 Task: Add Chocolove Cherries & Almonds In Dark Chocolate Bar to the cart.
Action: Mouse moved to (27, 77)
Screenshot: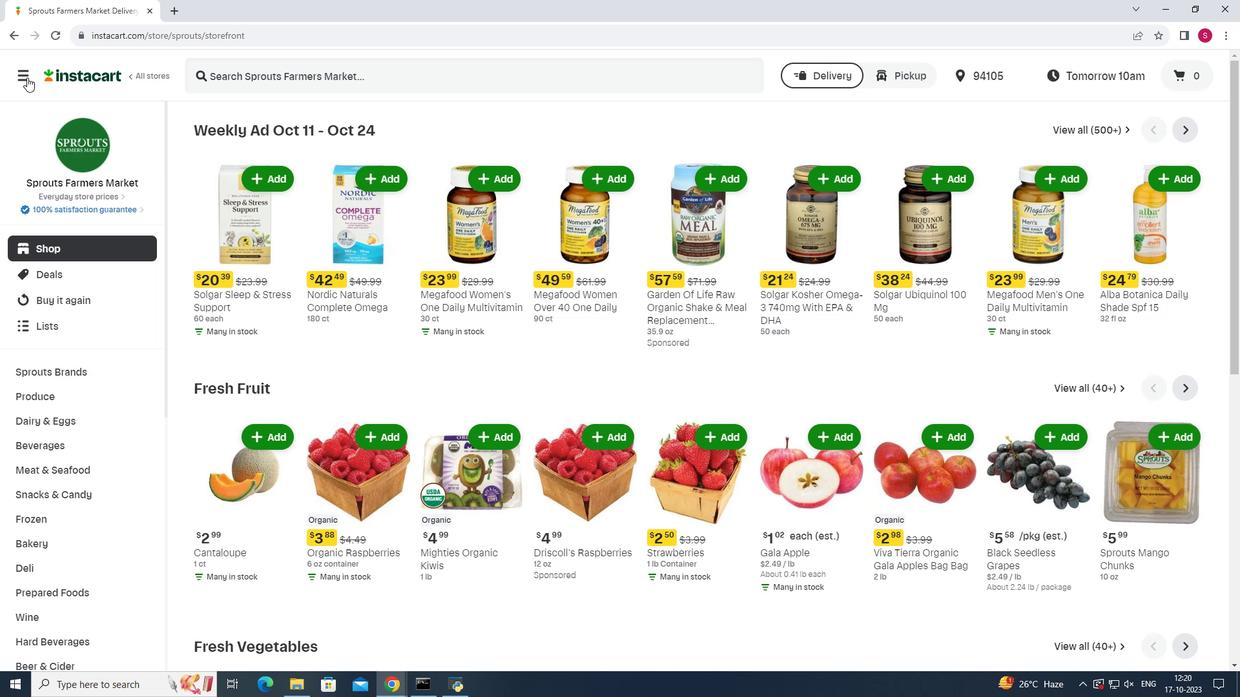 
Action: Mouse pressed left at (27, 77)
Screenshot: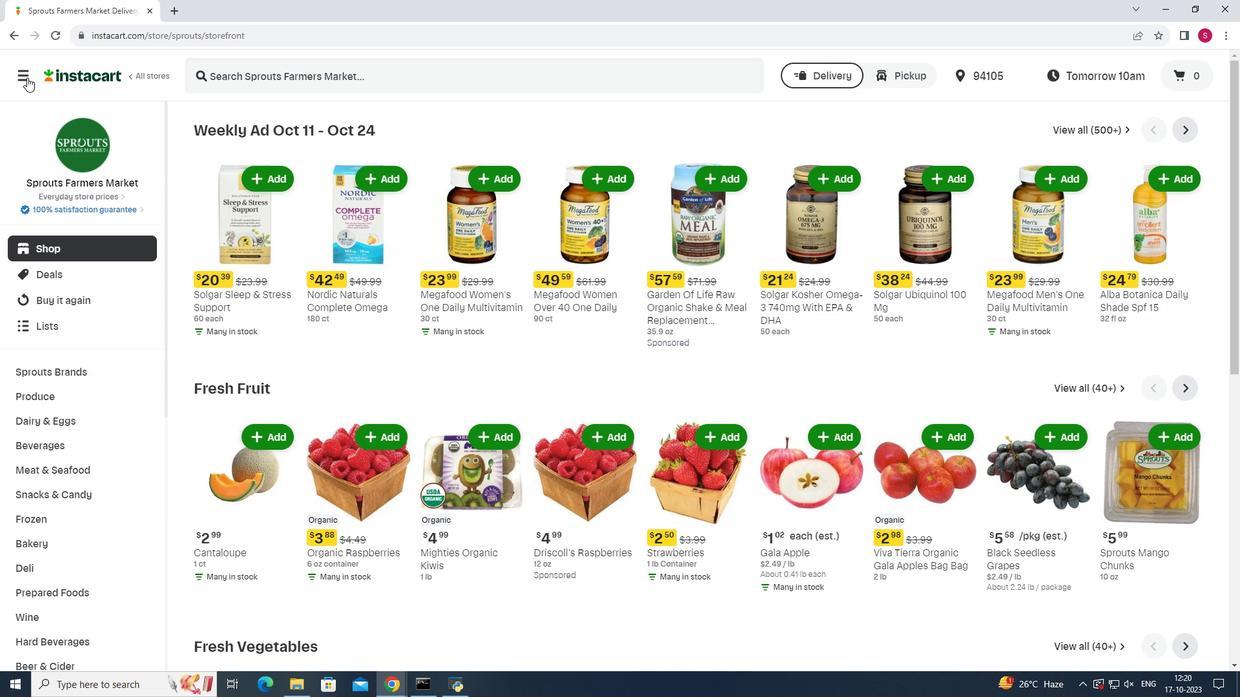 
Action: Mouse moved to (85, 343)
Screenshot: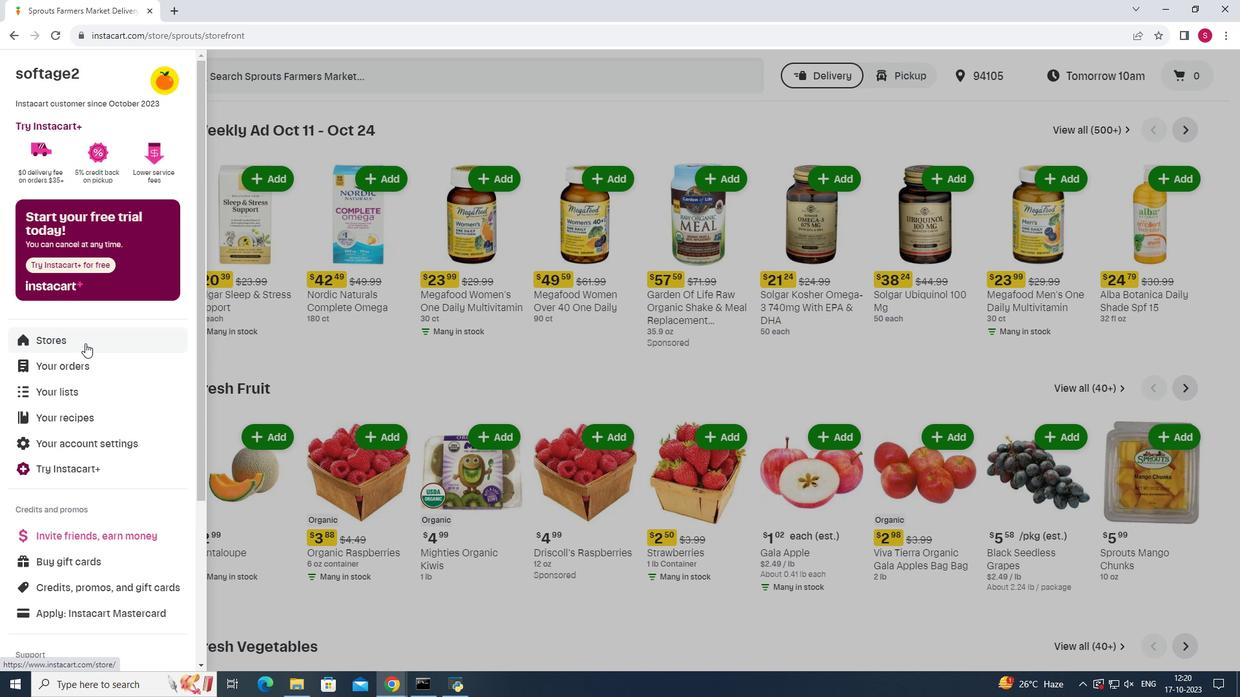 
Action: Mouse pressed left at (85, 343)
Screenshot: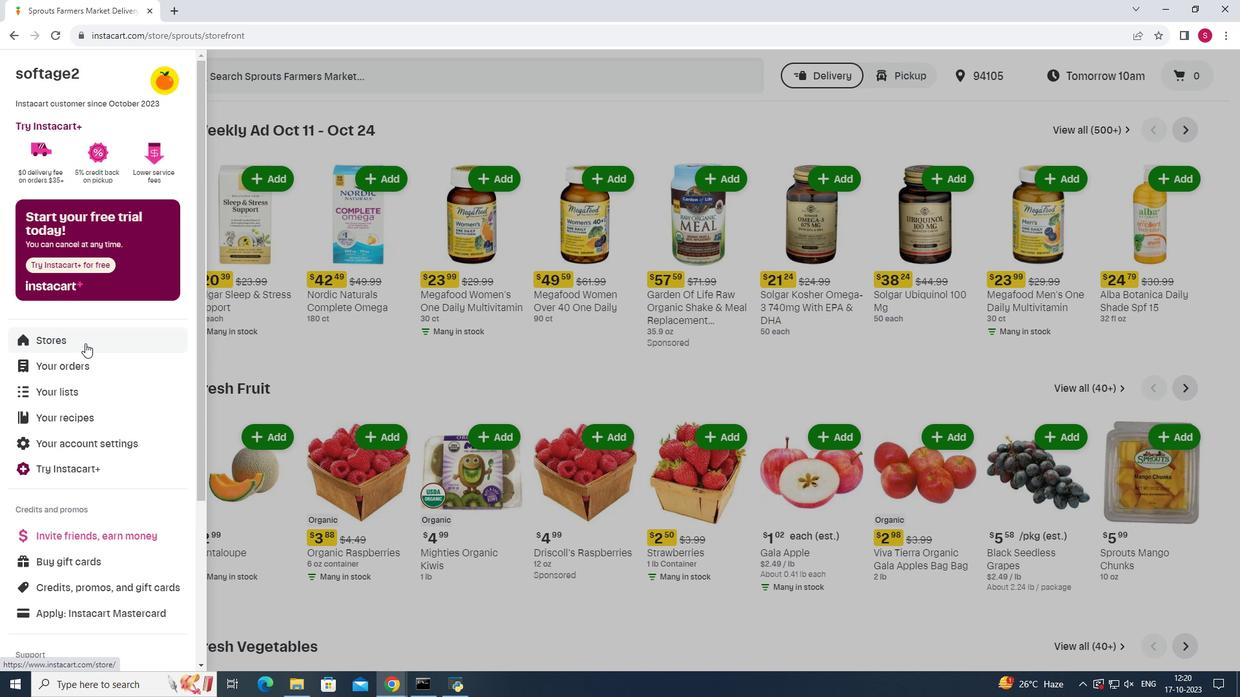 
Action: Mouse moved to (302, 107)
Screenshot: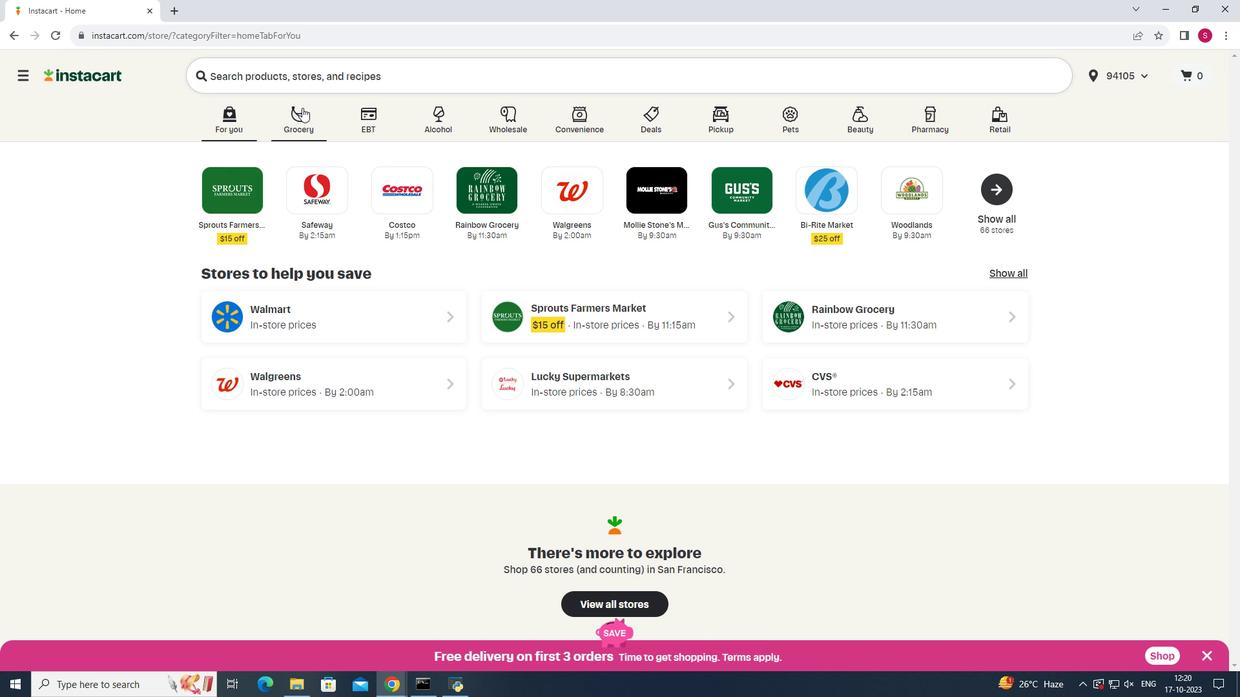 
Action: Mouse pressed left at (302, 107)
Screenshot: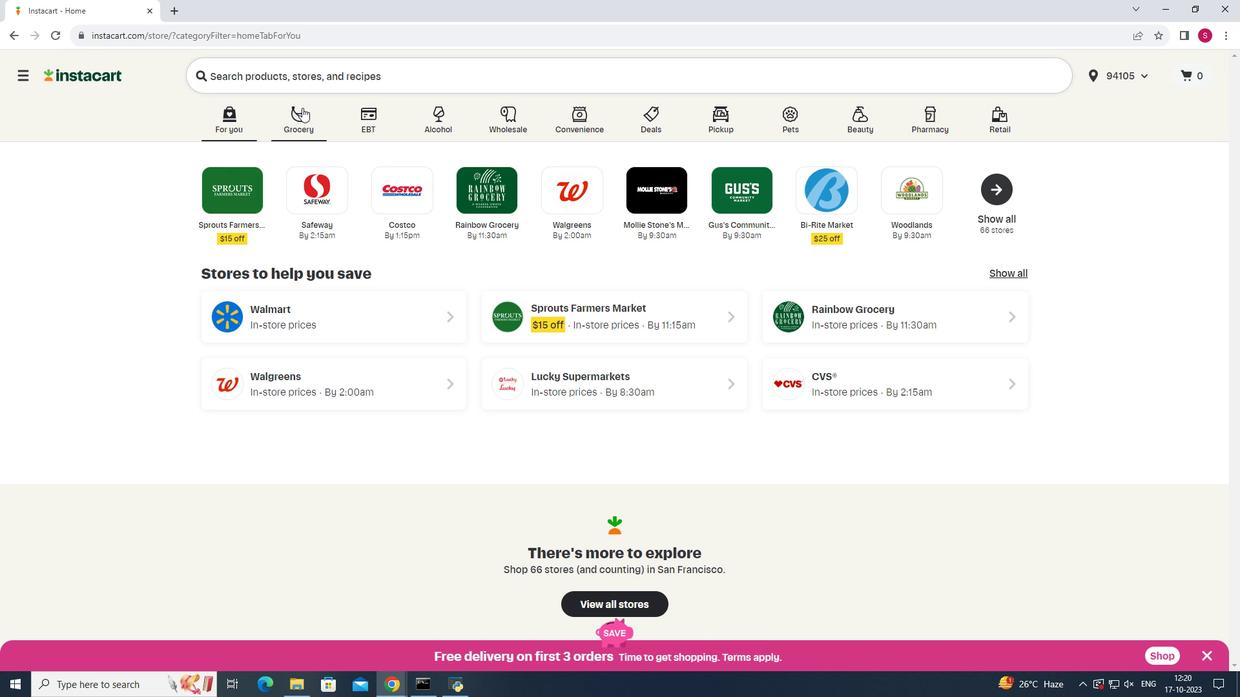 
Action: Mouse moved to (868, 175)
Screenshot: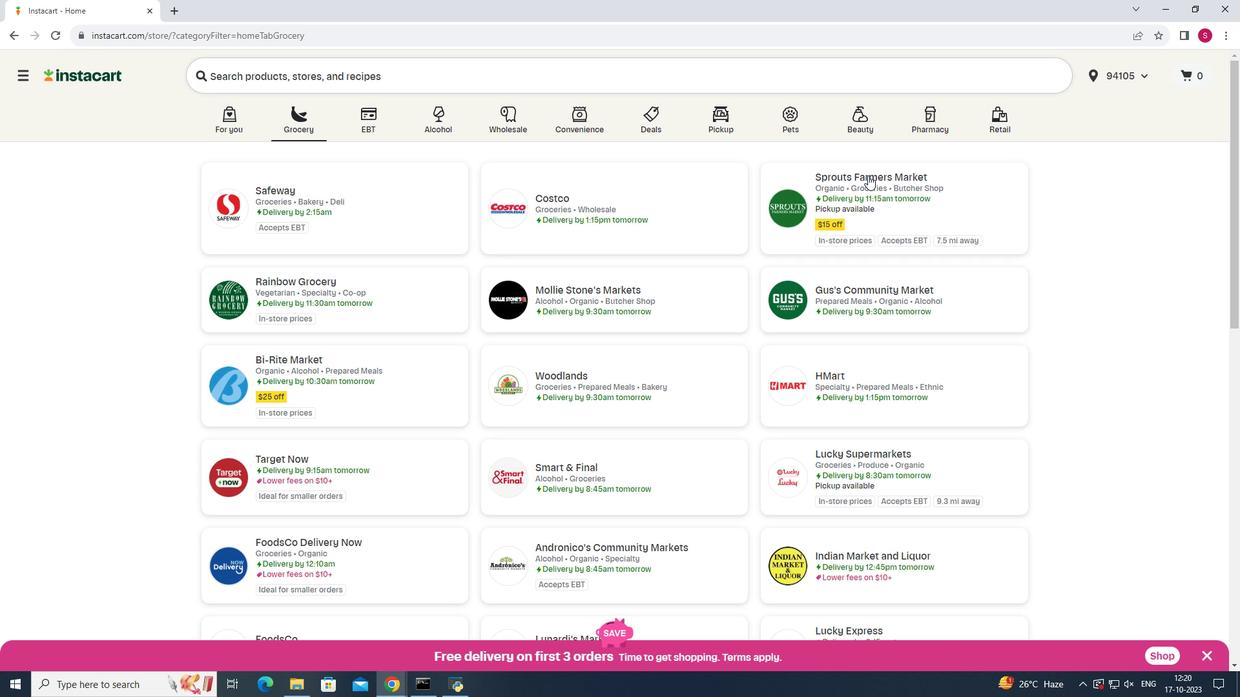
Action: Mouse pressed left at (868, 175)
Screenshot: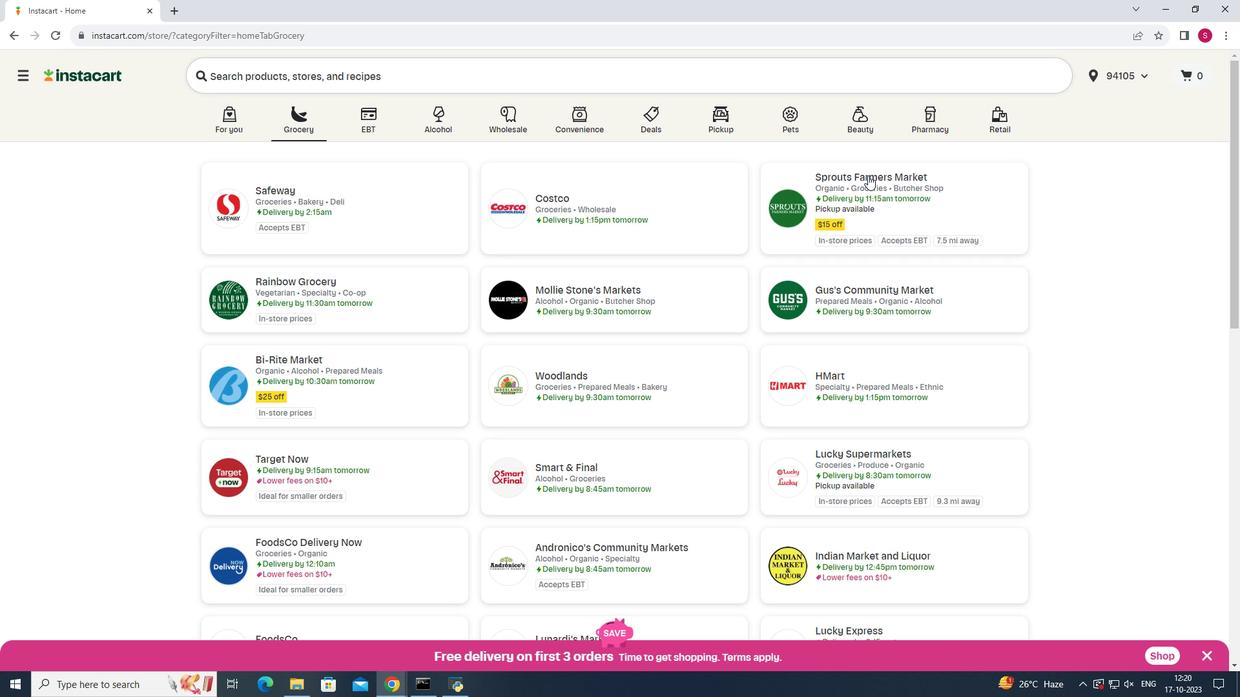 
Action: Mouse moved to (42, 495)
Screenshot: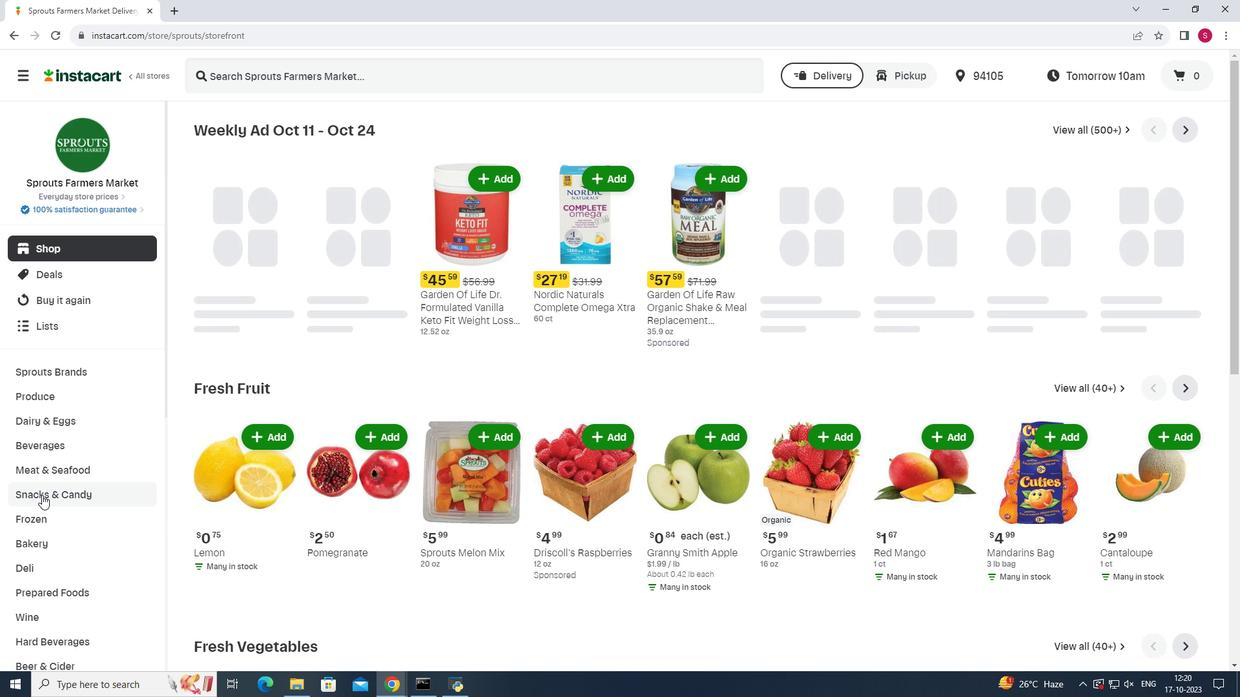 
Action: Mouse pressed left at (42, 495)
Screenshot: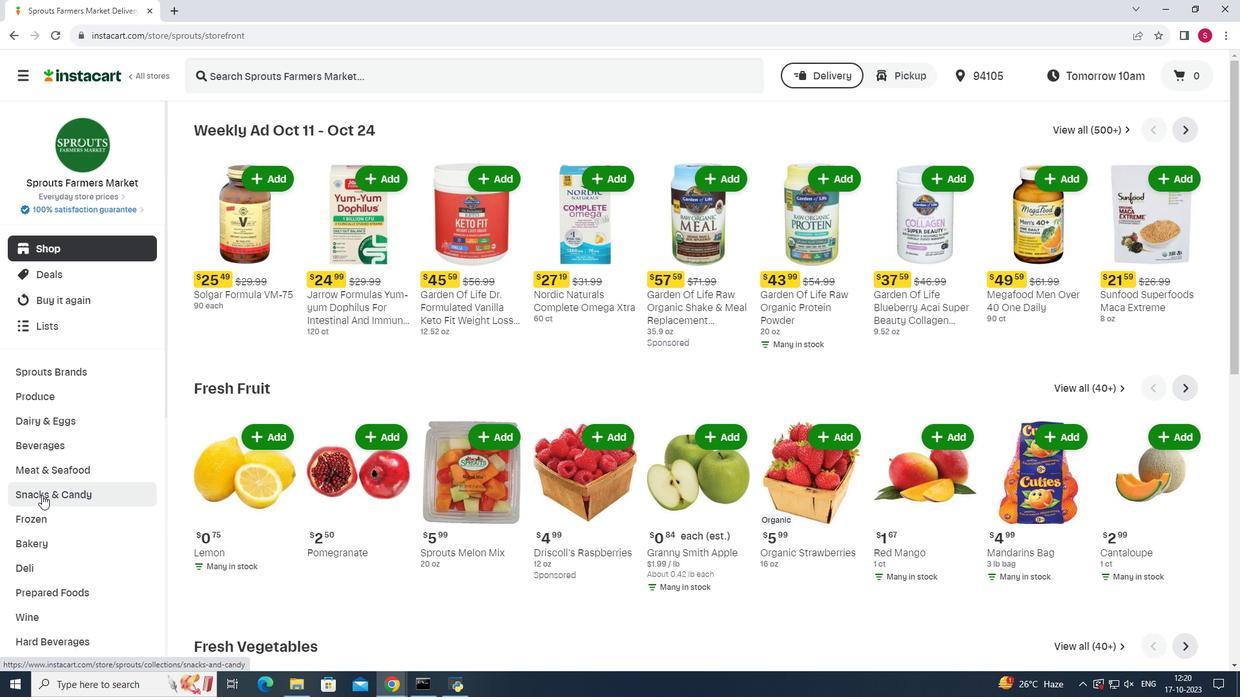 
Action: Mouse moved to (378, 157)
Screenshot: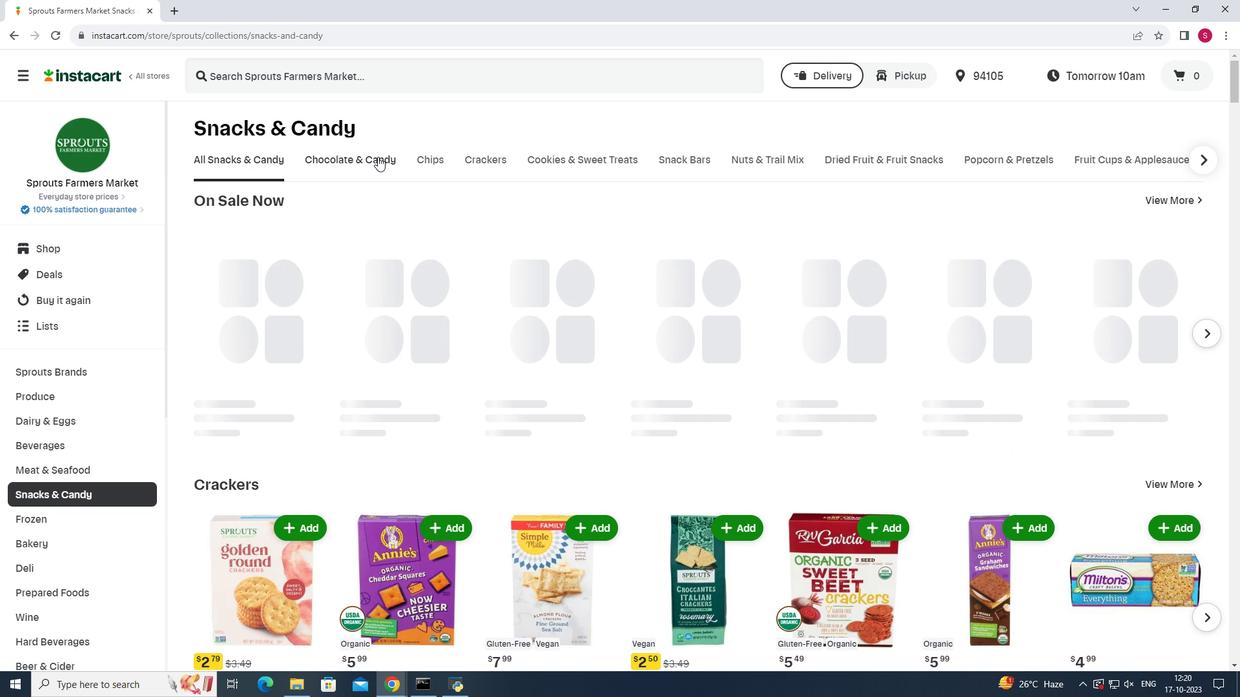 
Action: Mouse pressed left at (378, 157)
Screenshot: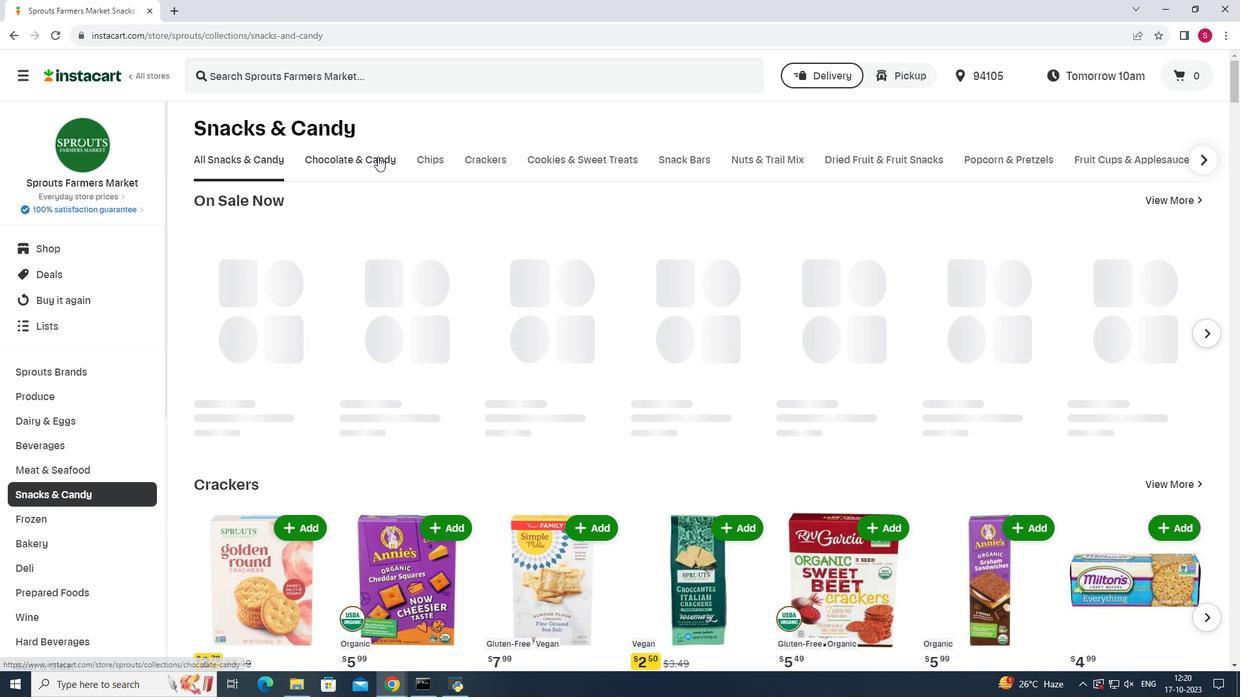 
Action: Mouse moved to (336, 215)
Screenshot: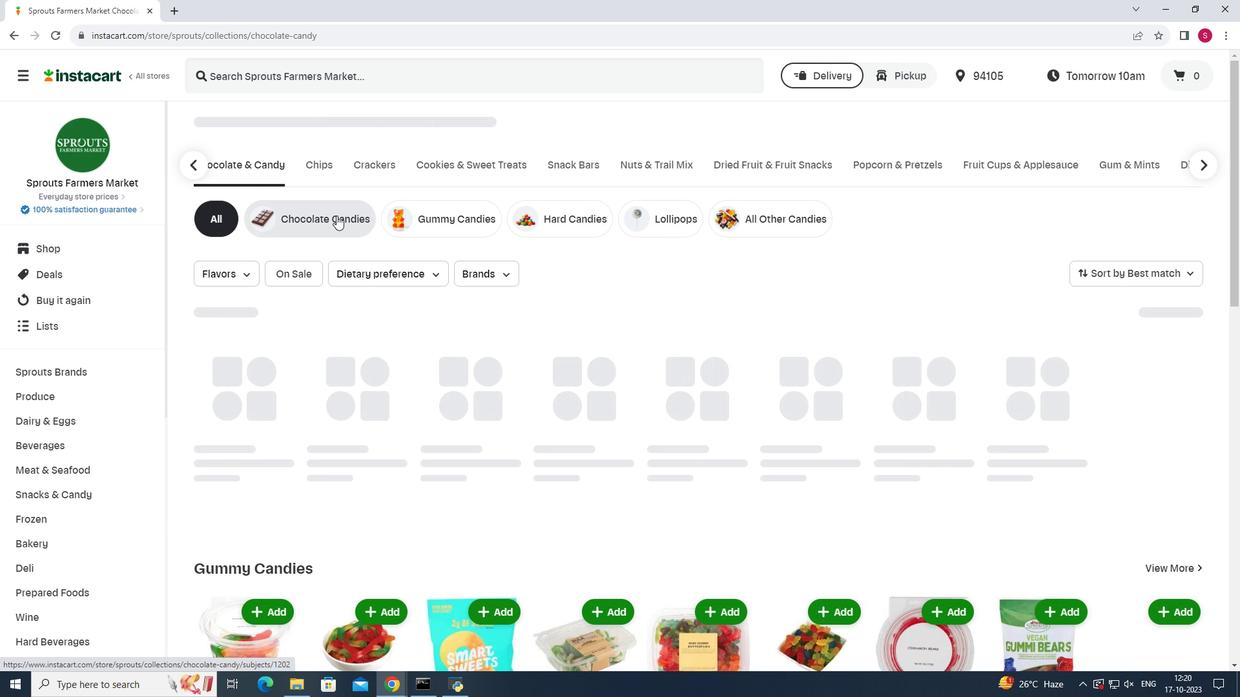 
Action: Mouse pressed left at (336, 215)
Screenshot: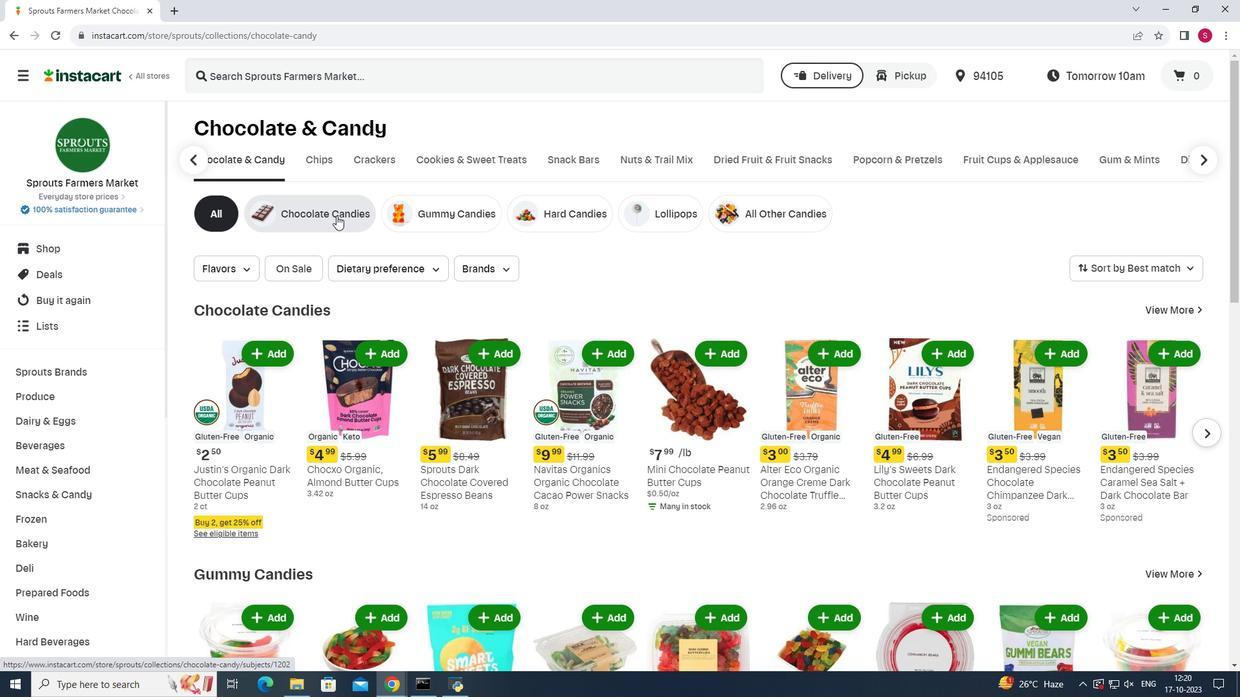 
Action: Mouse moved to (537, 76)
Screenshot: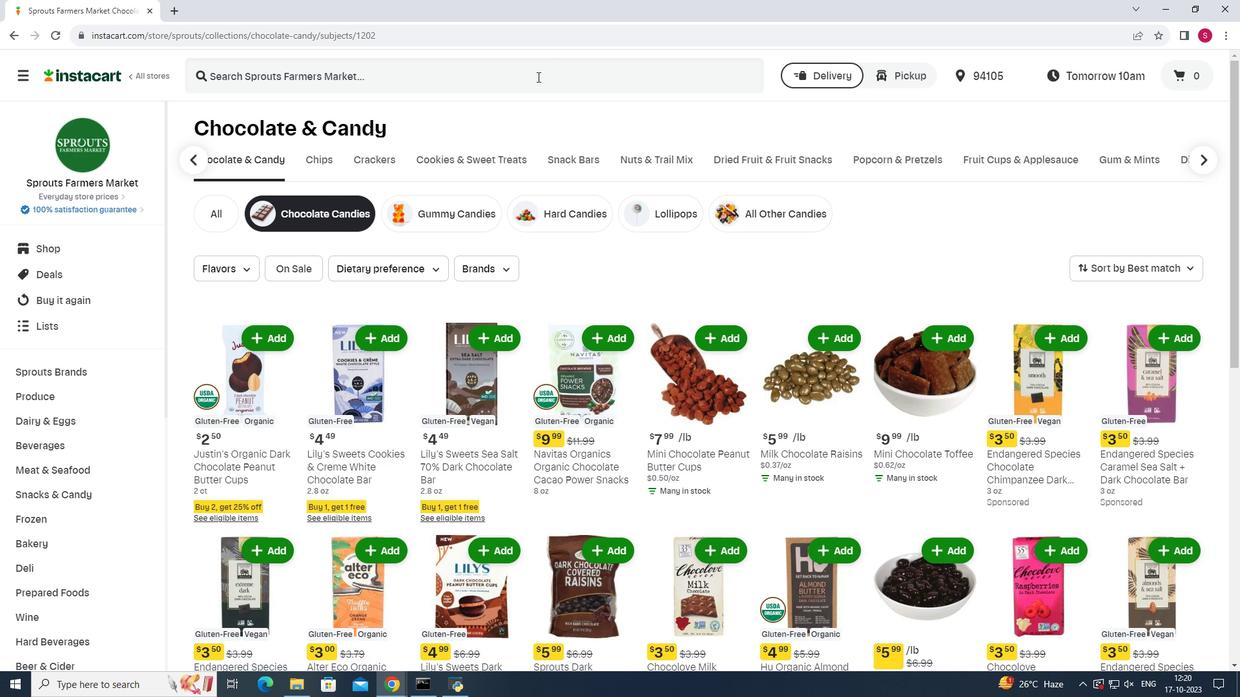 
Action: Mouse pressed left at (537, 76)
Screenshot: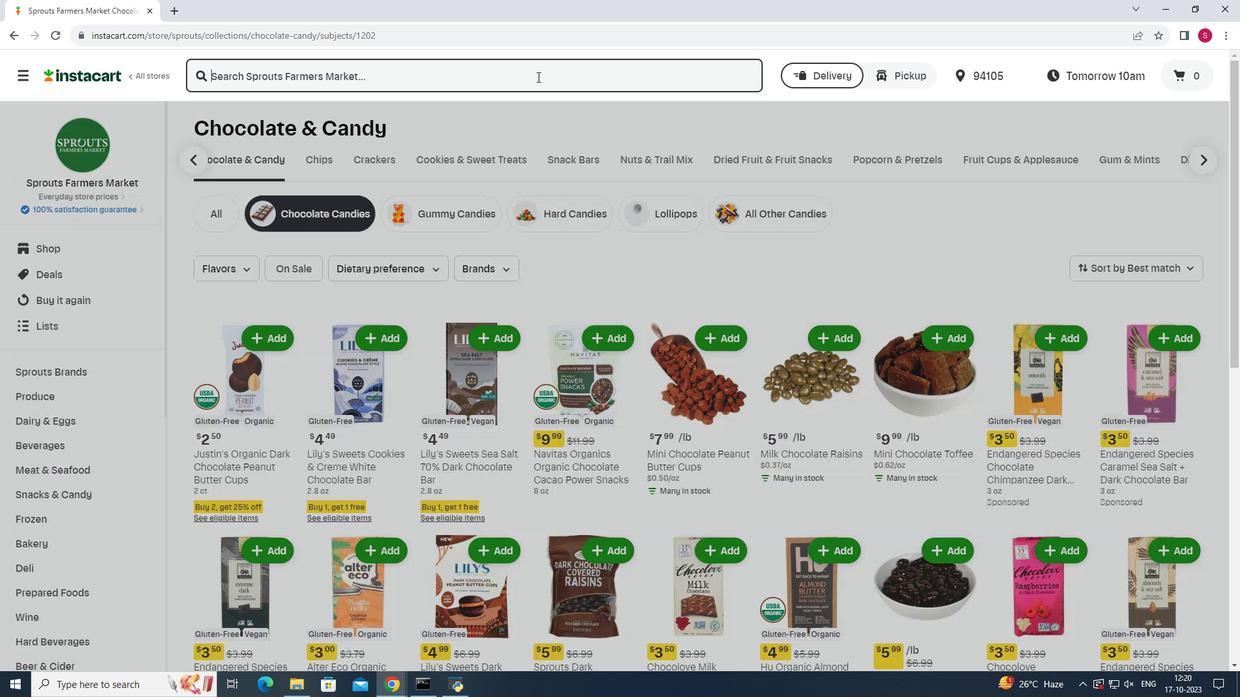 
Action: Key pressed <Key.shift>Chocolove<Key.space><Key.shift>Cherries<Key.space><Key.shift><Key.shift><Key.shift><Key.shift><Key.shift><Key.shift>&<Key.shift><Key.space><Key.shift>Almonds<Key.space><Key.shift>In<Key.space><Key.shift><Key.shift>DD<Key.backspace>ark<Key.space><Key.shift>Chocolate<Key.space><Key.shift>Bar<Key.enter>
Screenshot: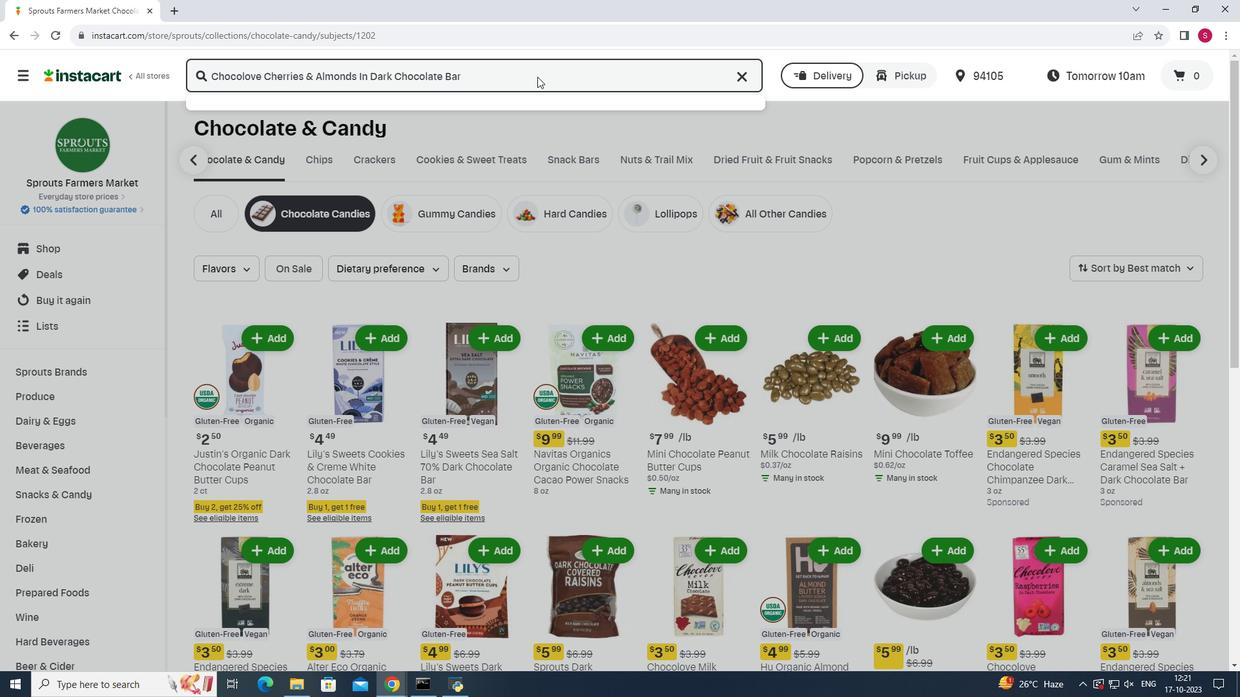 
Action: Mouse moved to (758, 210)
Screenshot: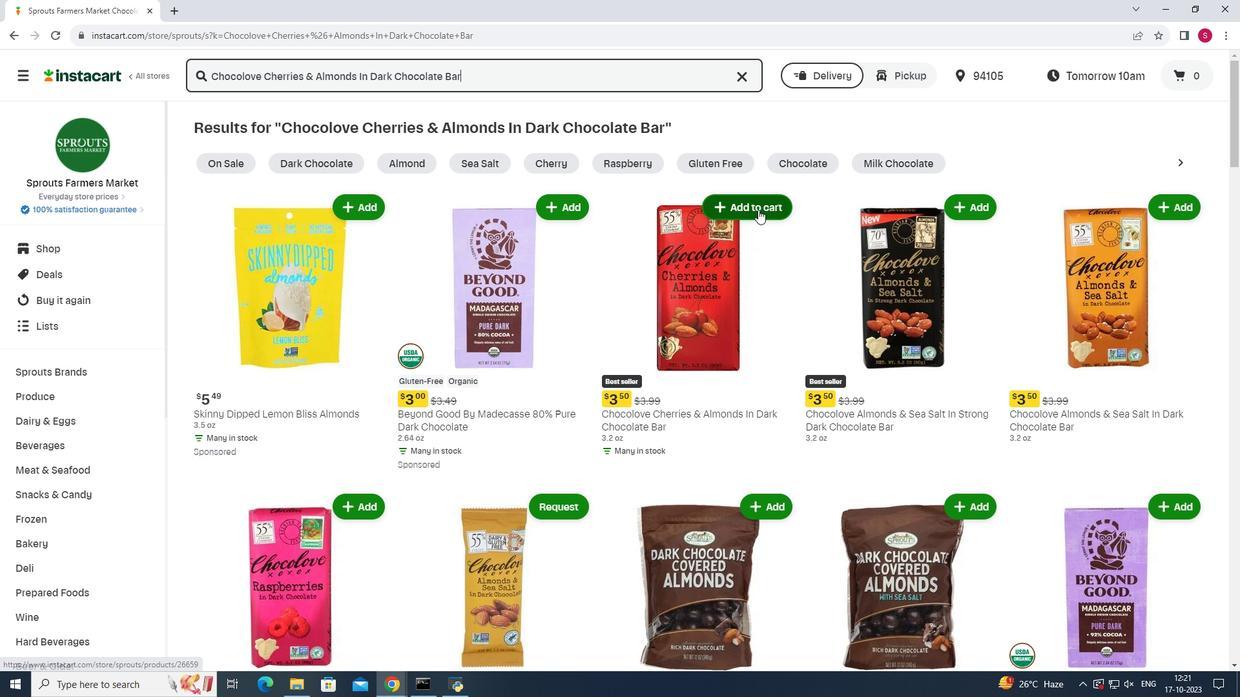 
Action: Mouse pressed left at (758, 210)
Screenshot: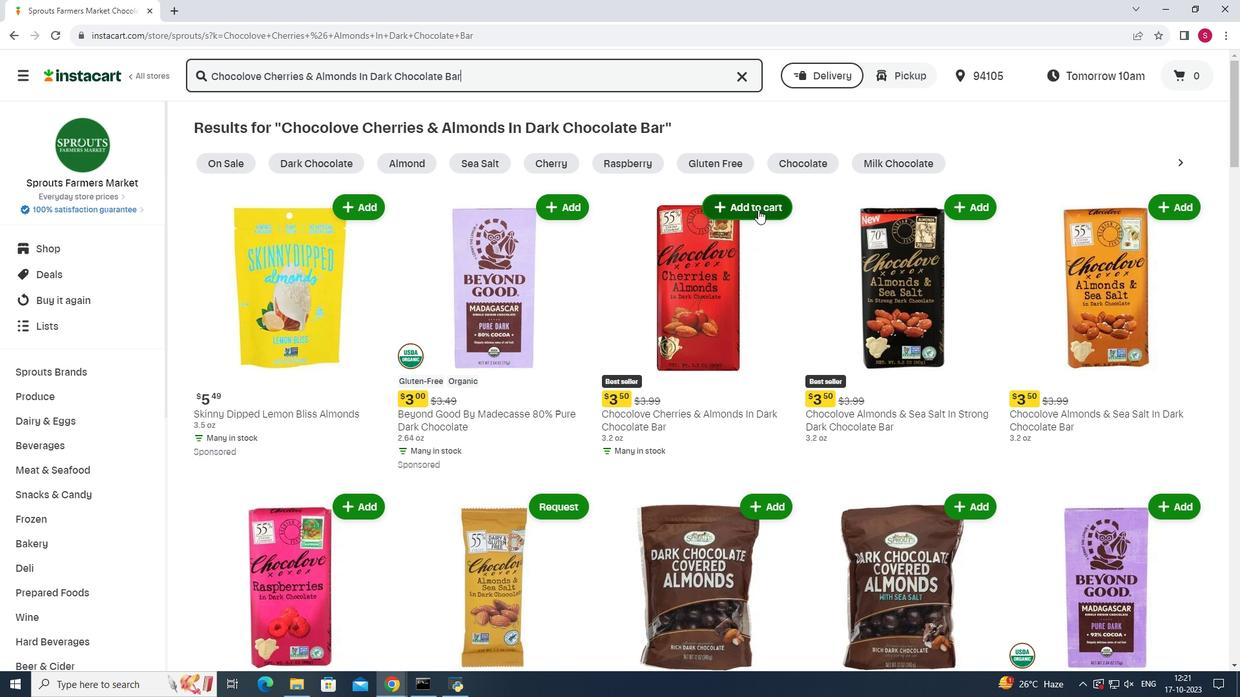 
Action: Mouse moved to (833, 255)
Screenshot: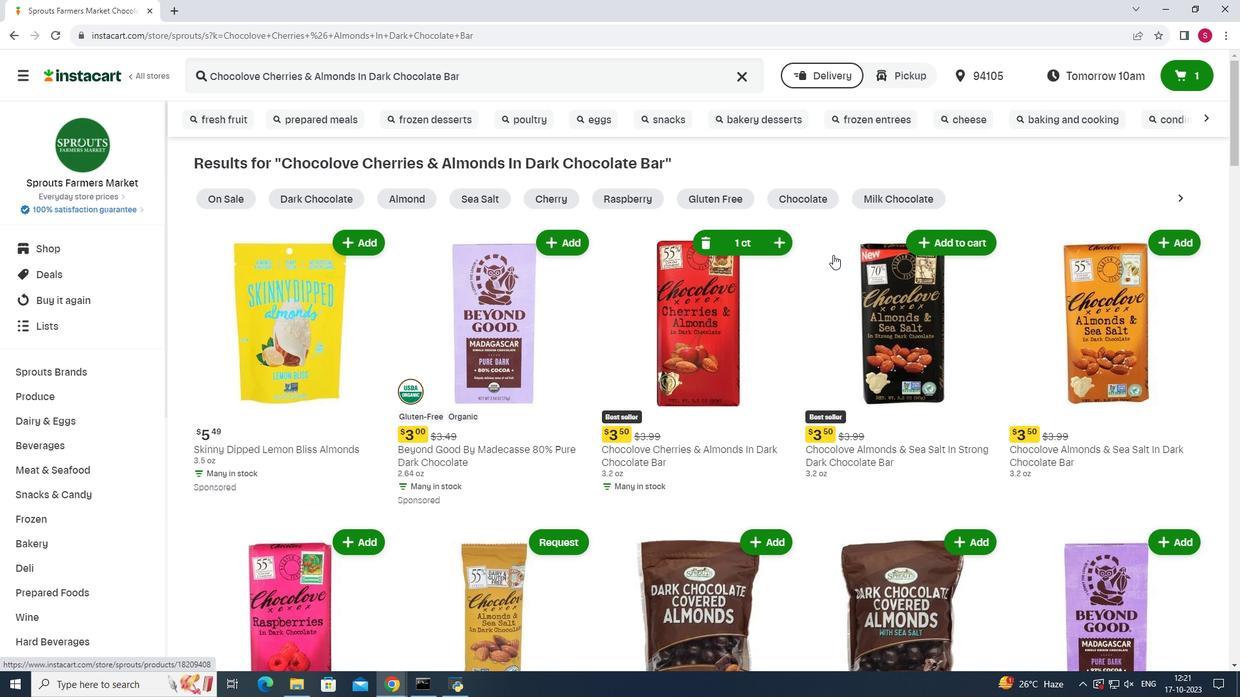 
